 Task: Show the manage settings.
Action: Mouse moved to (797, 105)
Screenshot: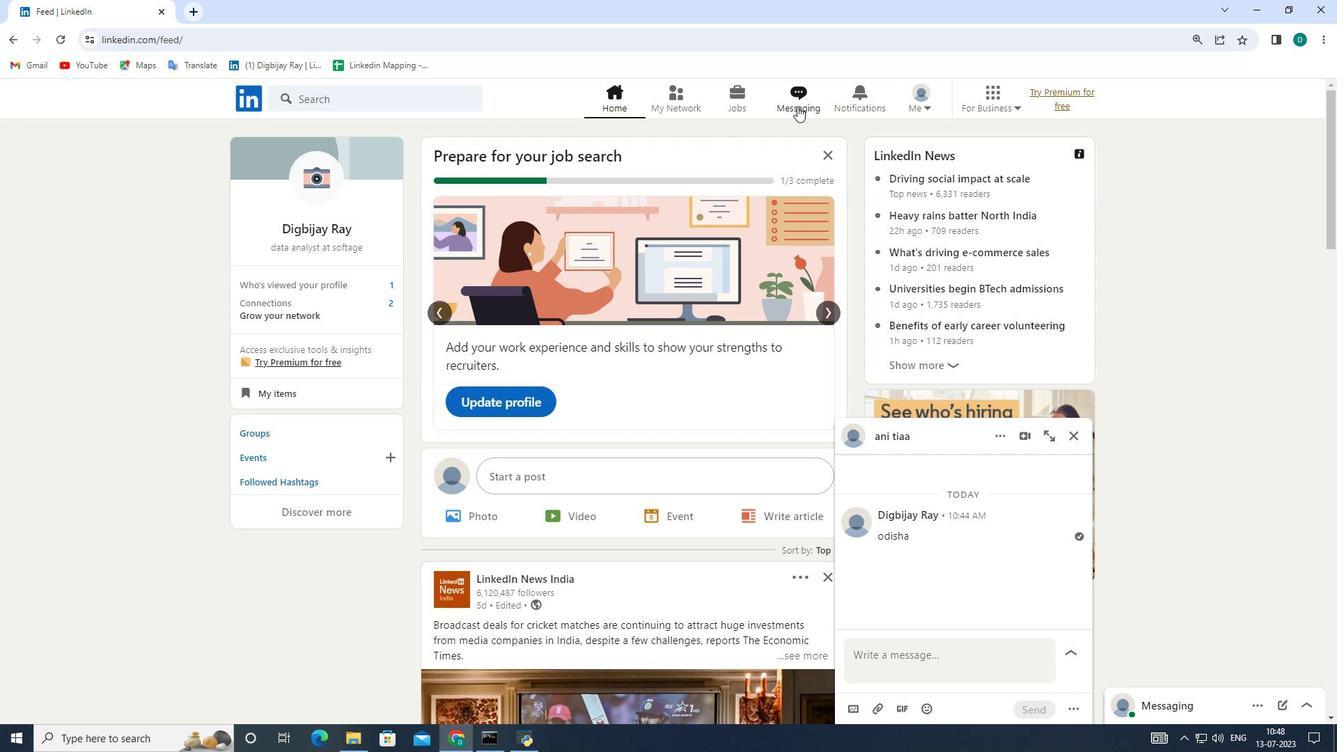 
Action: Mouse pressed left at (797, 105)
Screenshot: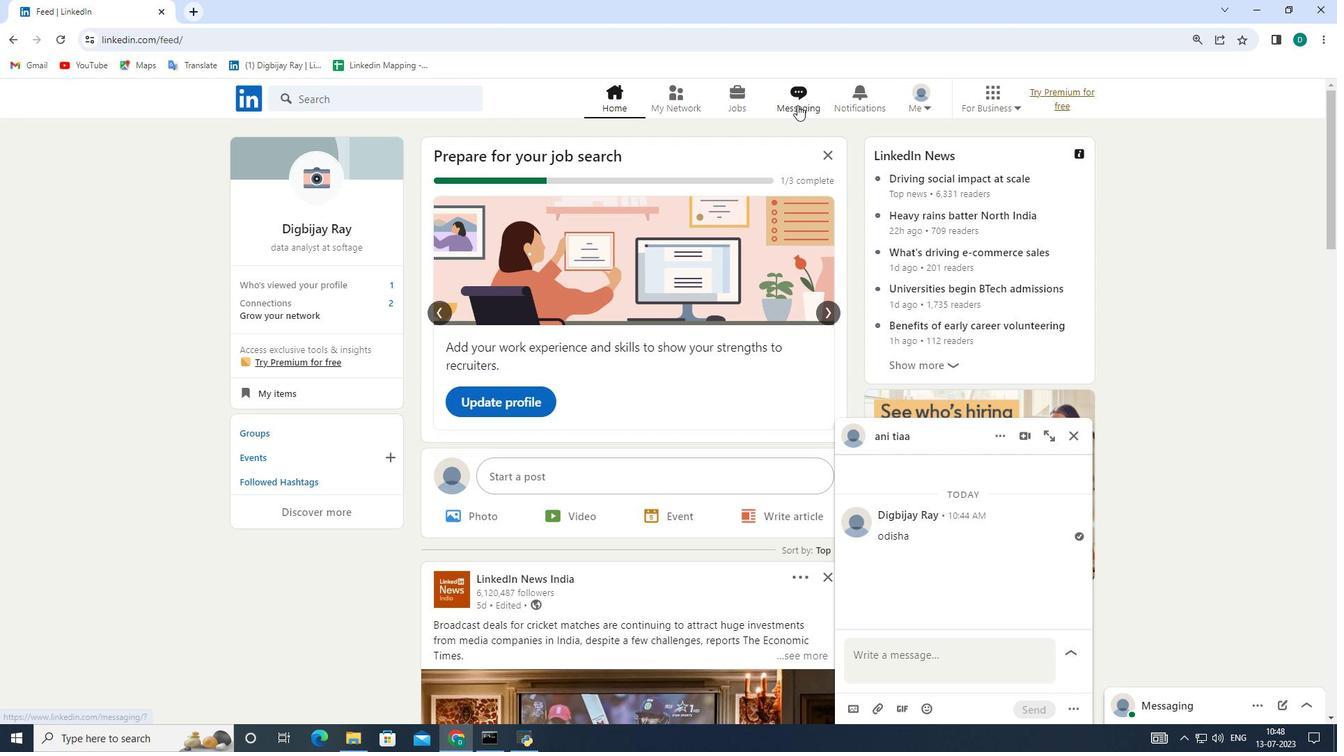 
Action: Mouse moved to (413, 149)
Screenshot: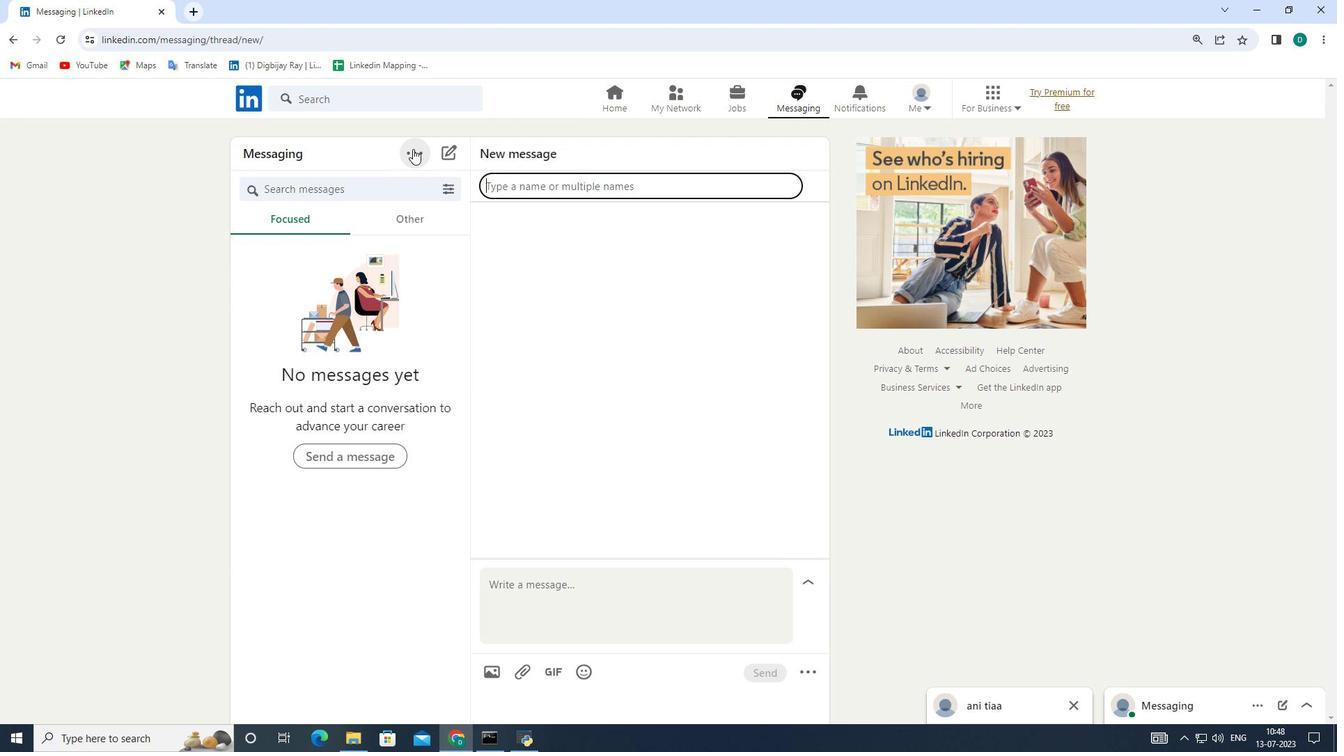 
Action: Mouse pressed left at (413, 149)
Screenshot: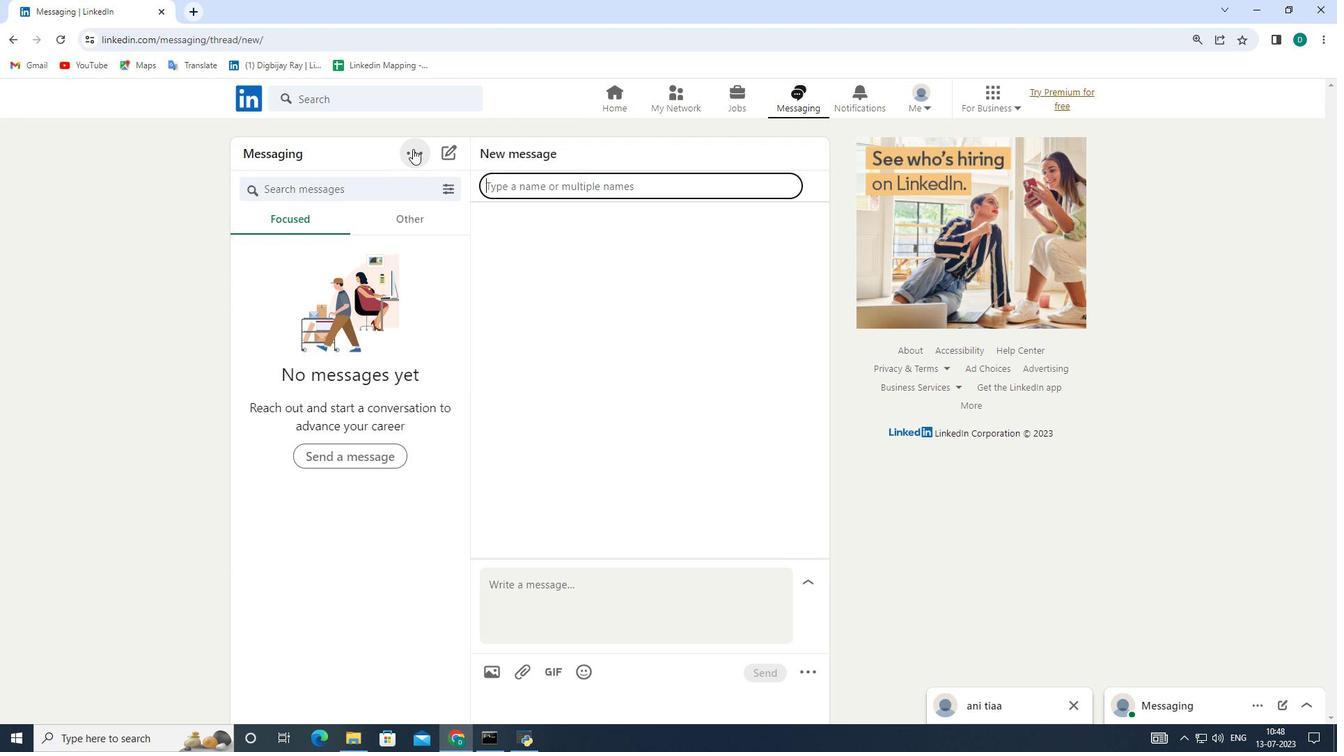 
Action: Mouse moved to (373, 253)
Screenshot: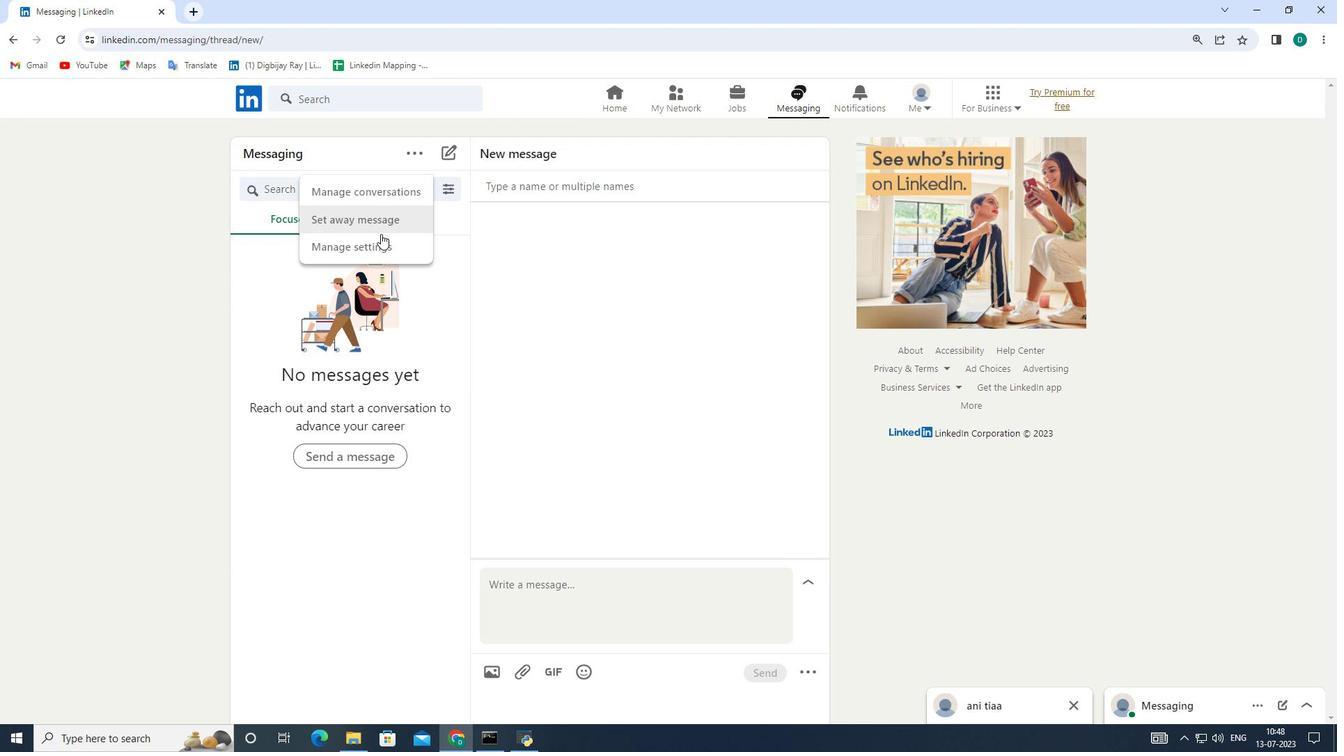 
Action: Mouse pressed left at (373, 253)
Screenshot: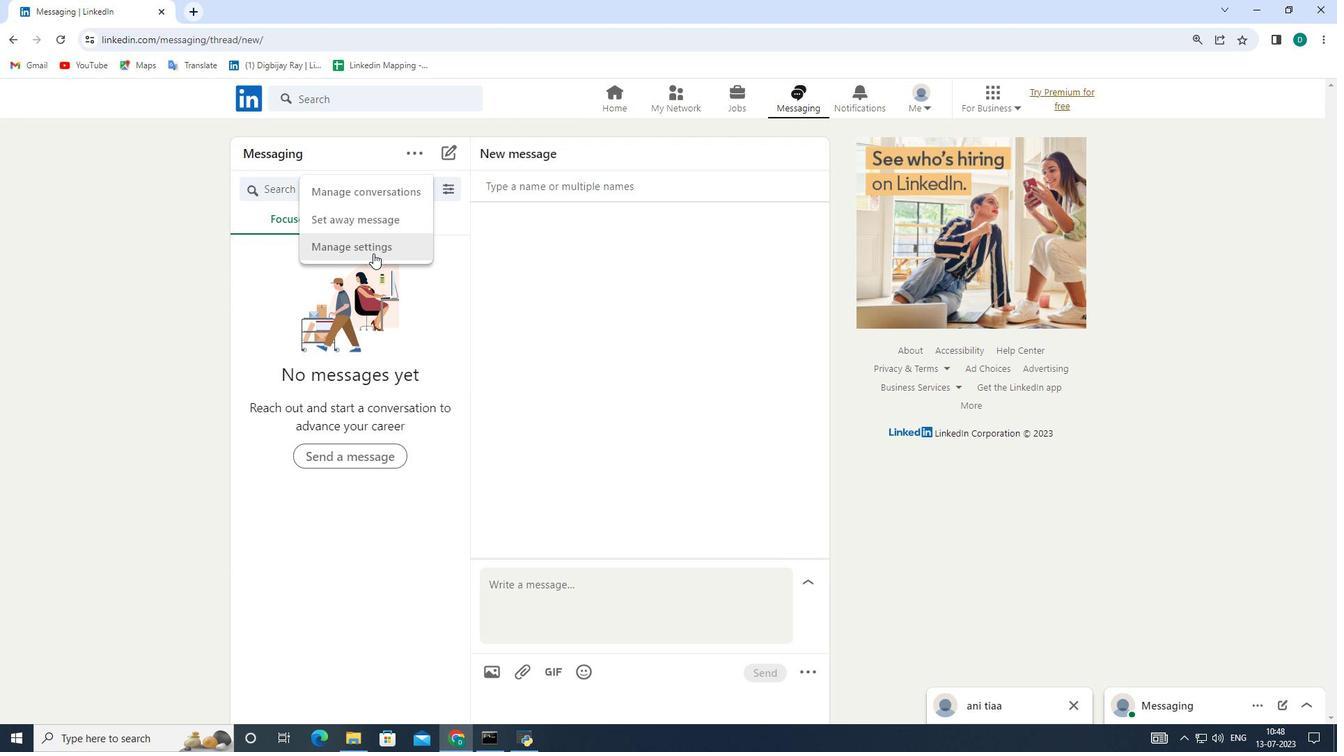 
Action: Mouse moved to (376, 252)
Screenshot: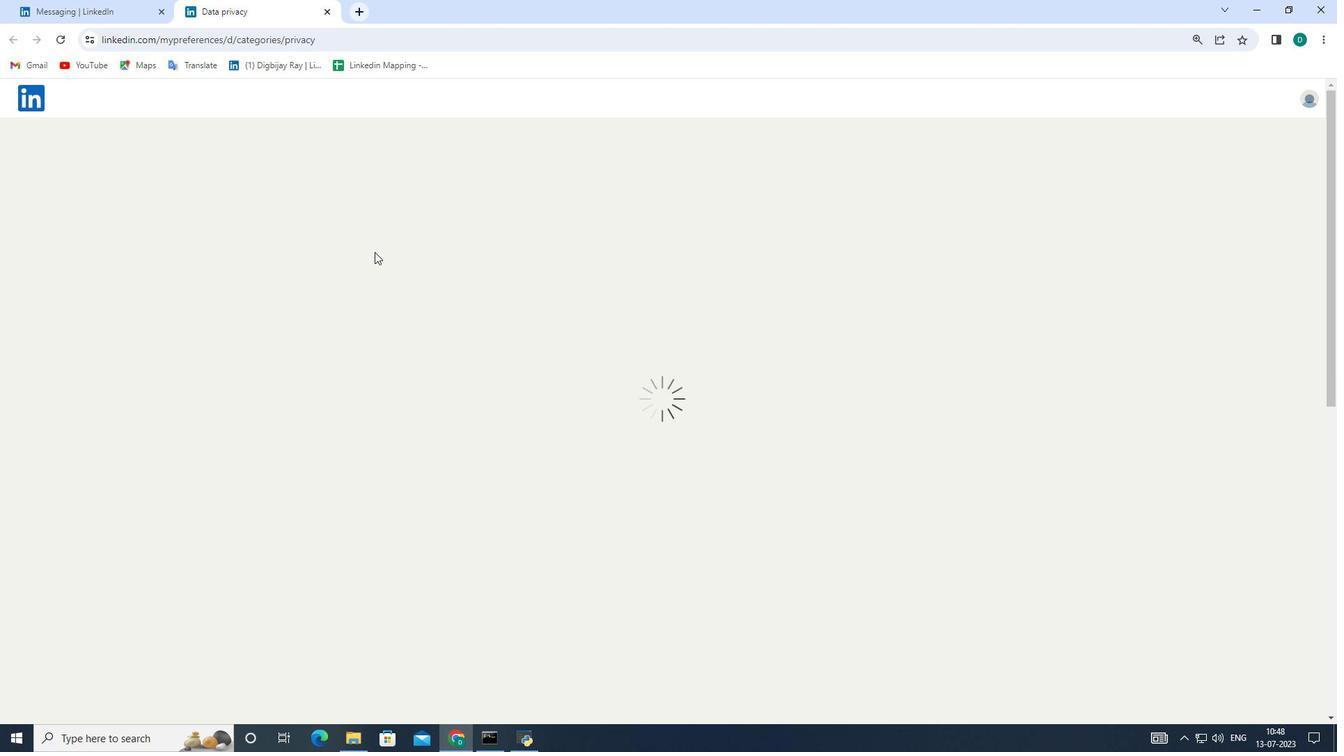 
